 Task: Add a condition where "Status category is not Open" in unsolved tickets in your groups.
Action: Mouse moved to (394, 307)
Screenshot: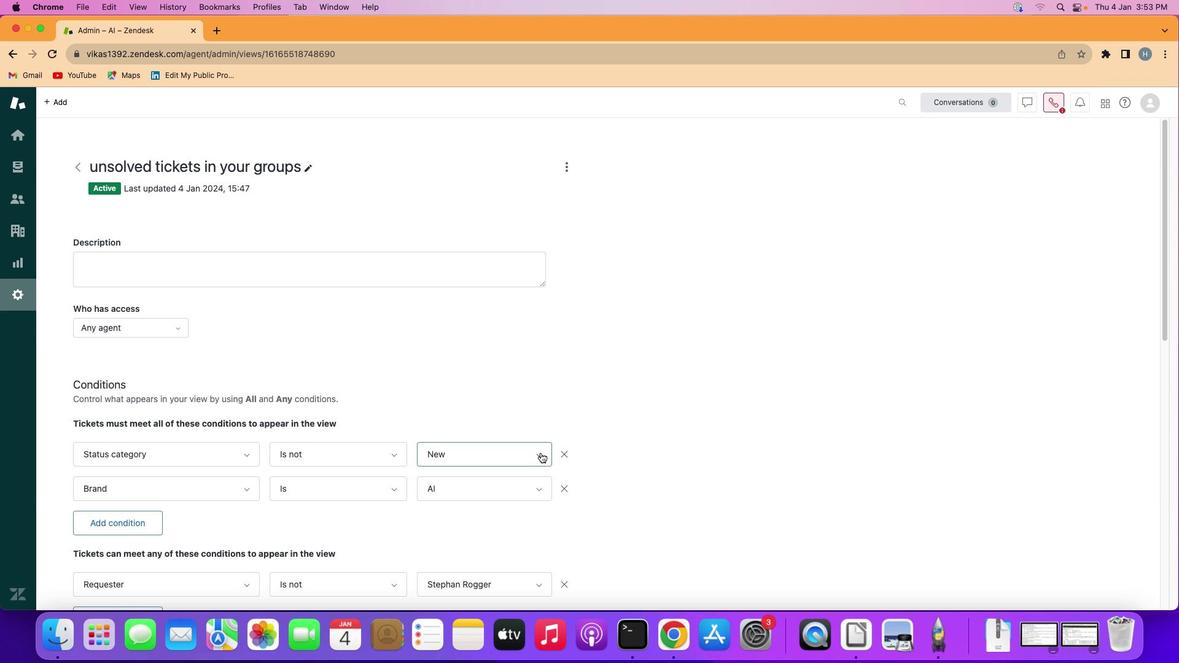 
Action: Mouse pressed left at (394, 307)
Screenshot: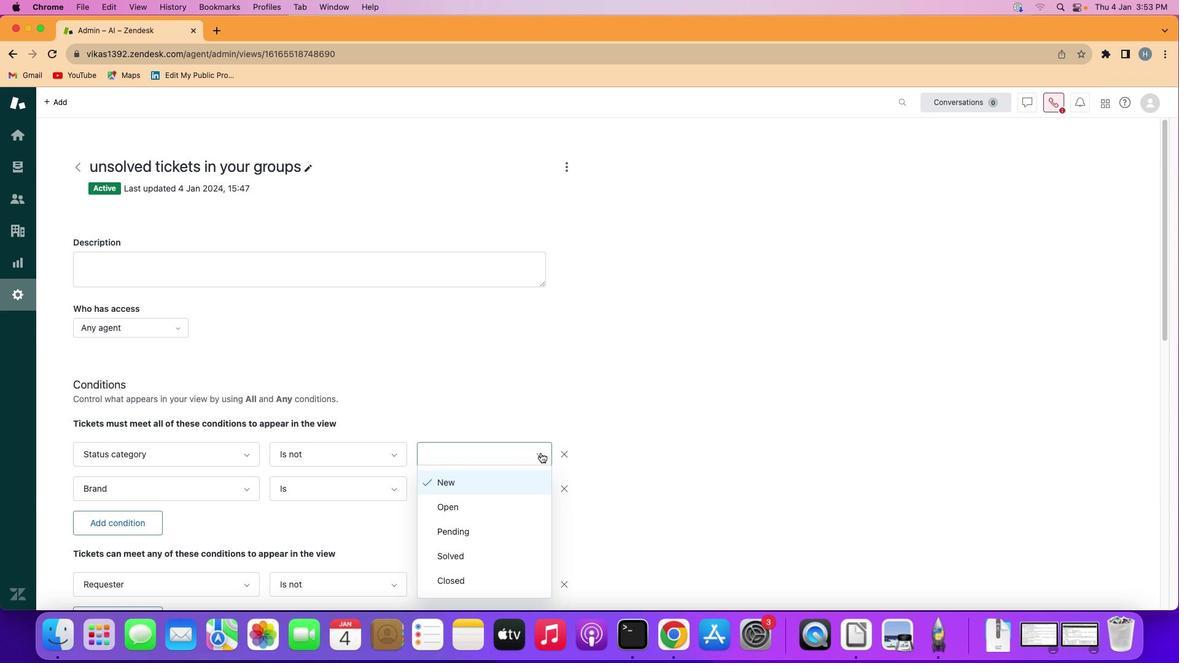 
Action: Mouse moved to (360, 363)
Screenshot: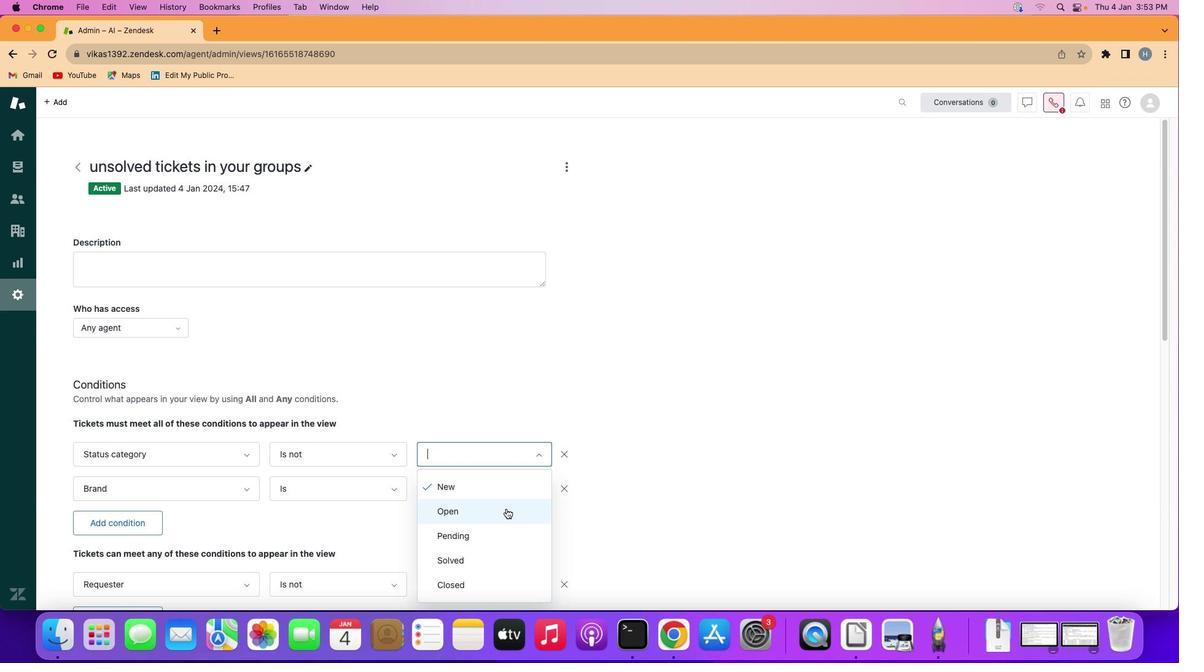 
Action: Mouse pressed left at (360, 363)
Screenshot: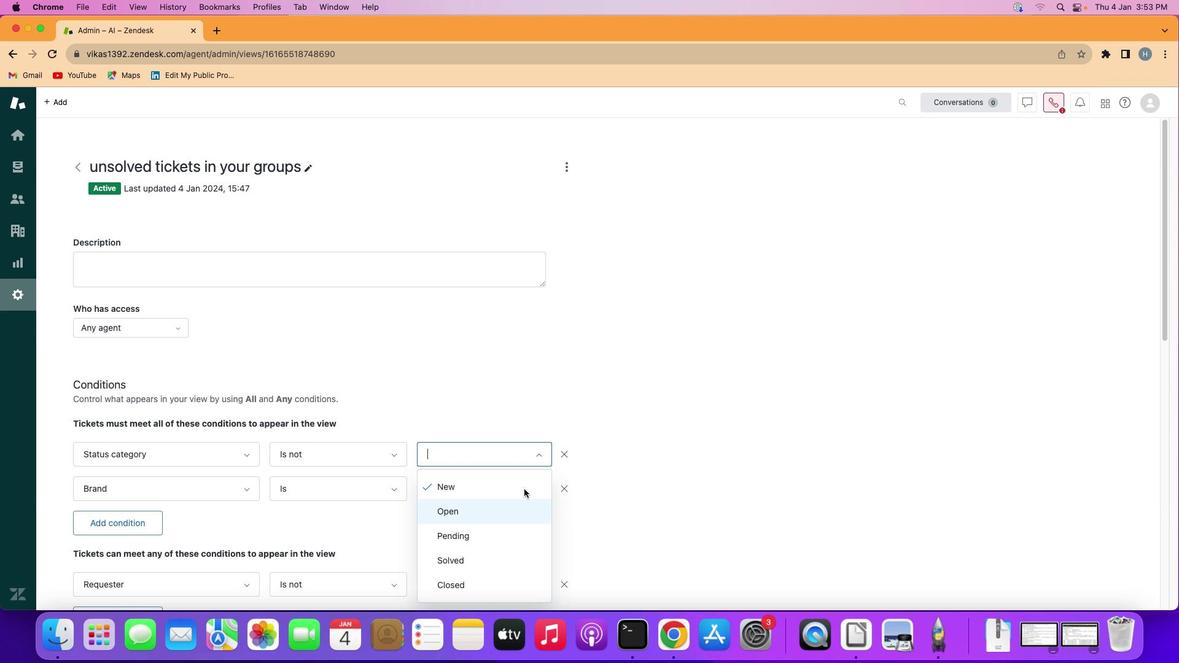 
Action: Mouse moved to (448, 297)
Screenshot: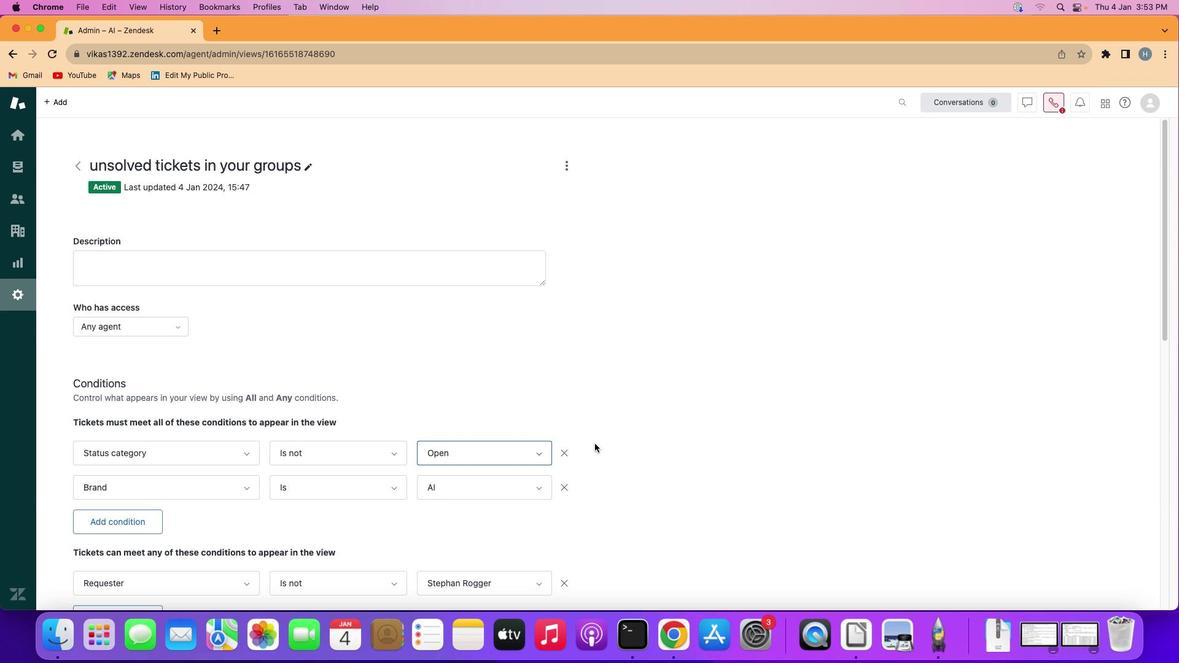 
Action: Mouse scrolled (448, 297) with delta (-144, -145)
Screenshot: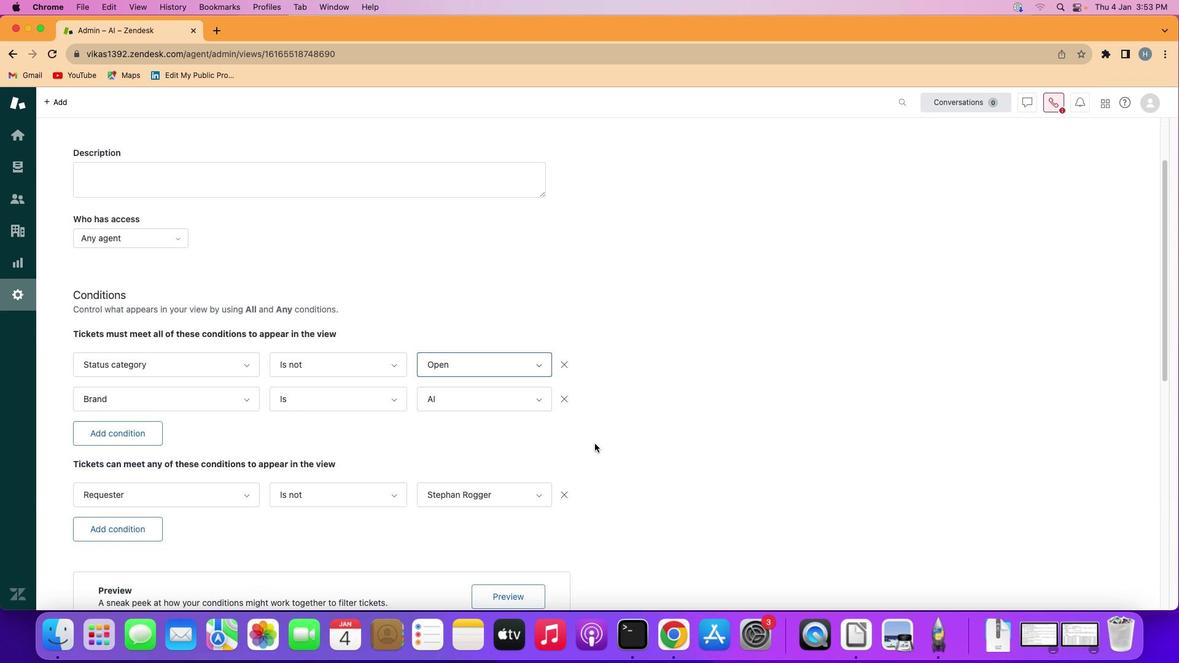 
Action: Mouse scrolled (448, 297) with delta (-144, -143)
Screenshot: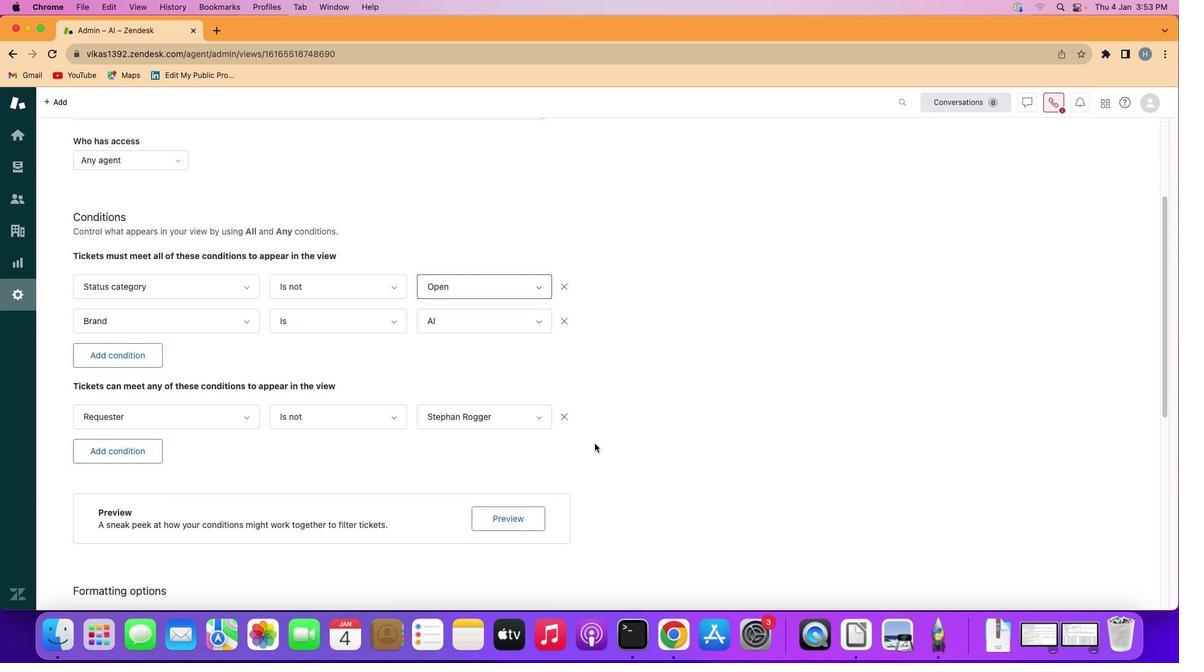
Action: Mouse scrolled (448, 297) with delta (-144, -146)
Screenshot: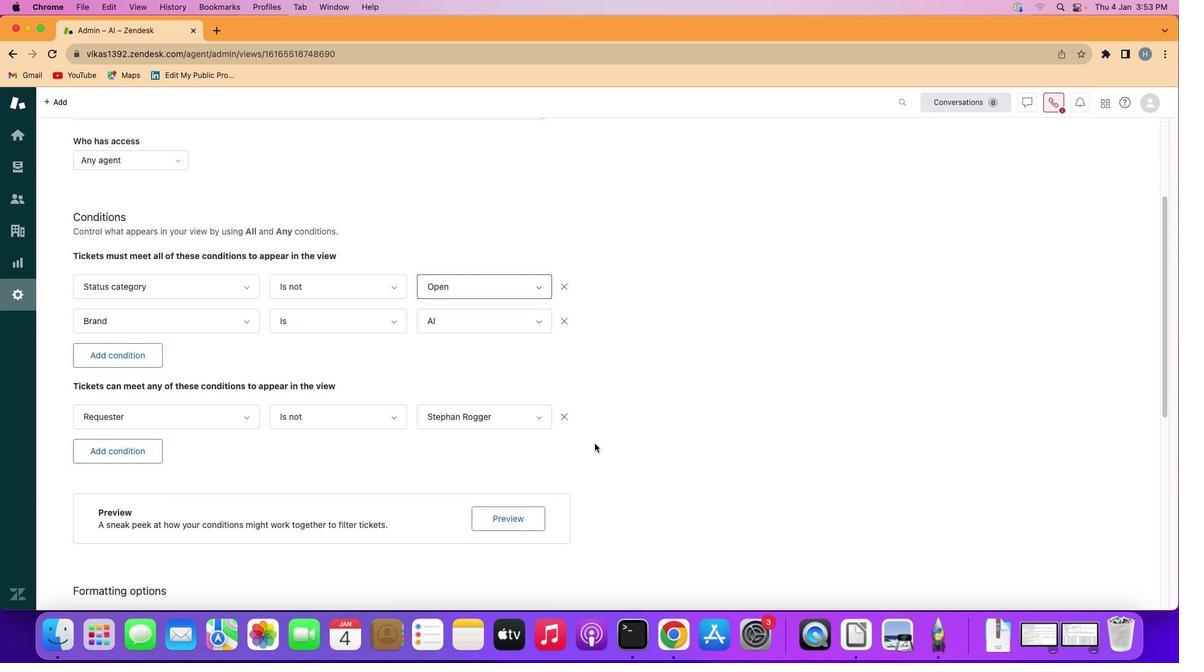 
Action: Mouse scrolled (448, 297) with delta (-144, -146)
Screenshot: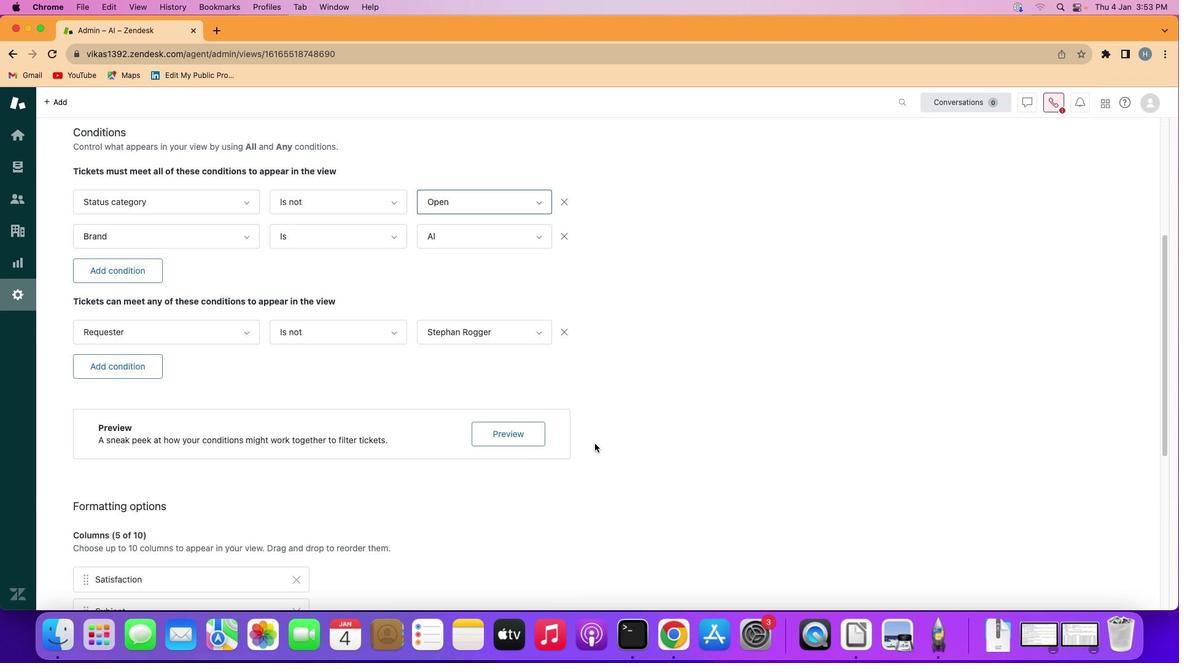 
Action: Mouse scrolled (448, 297) with delta (-144, -147)
Screenshot: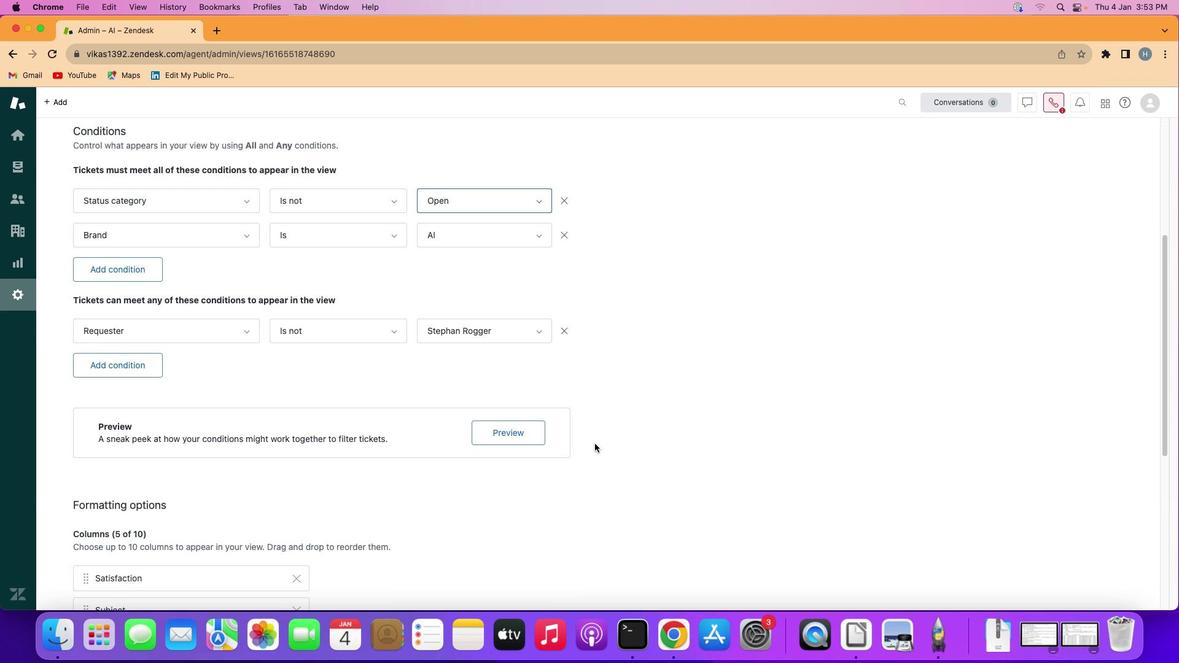 
Action: Mouse scrolled (448, 297) with delta (-144, -145)
Screenshot: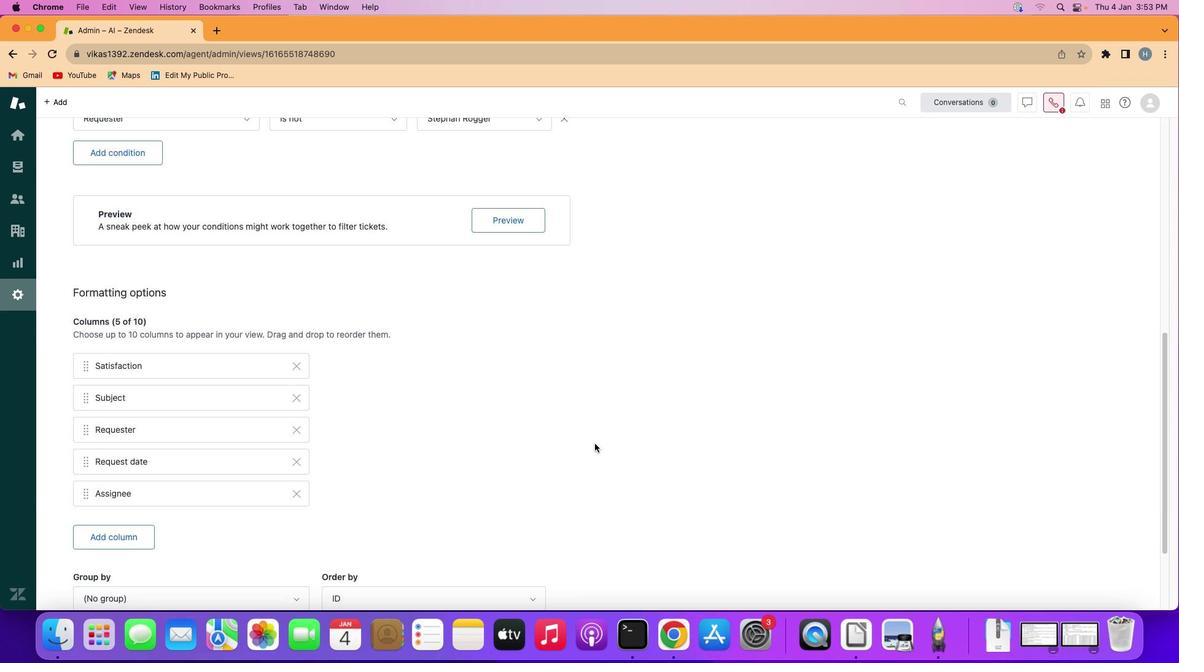 
Action: Mouse scrolled (448, 297) with delta (-144, -145)
Screenshot: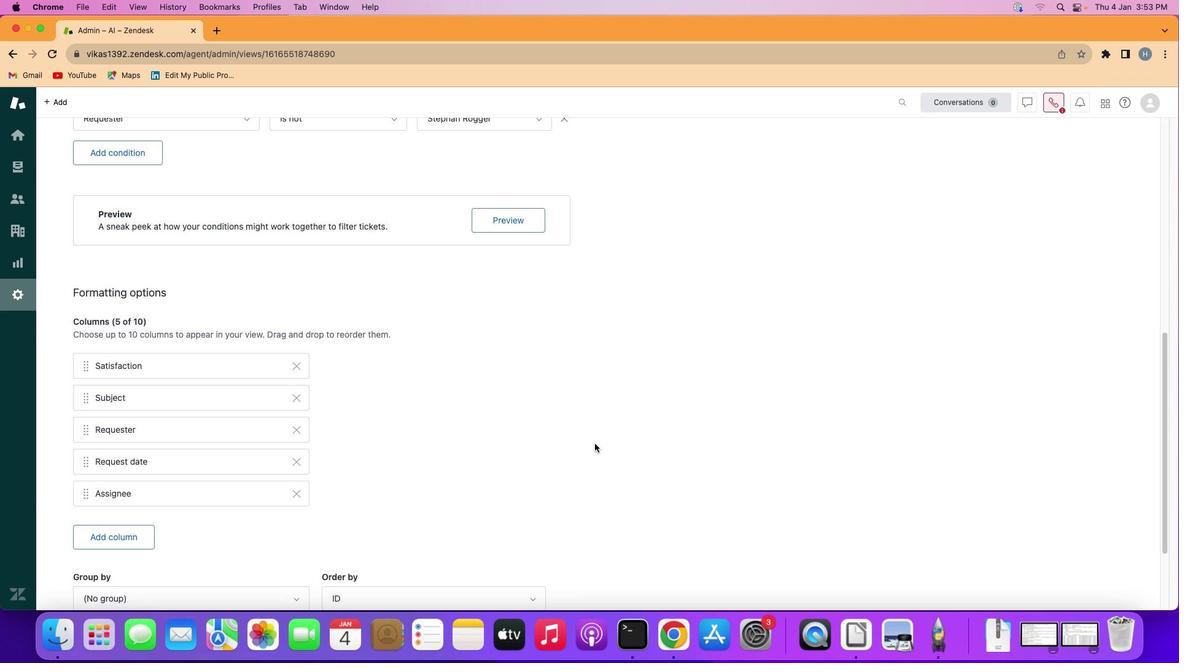 
Action: Mouse scrolled (448, 297) with delta (-144, -146)
Screenshot: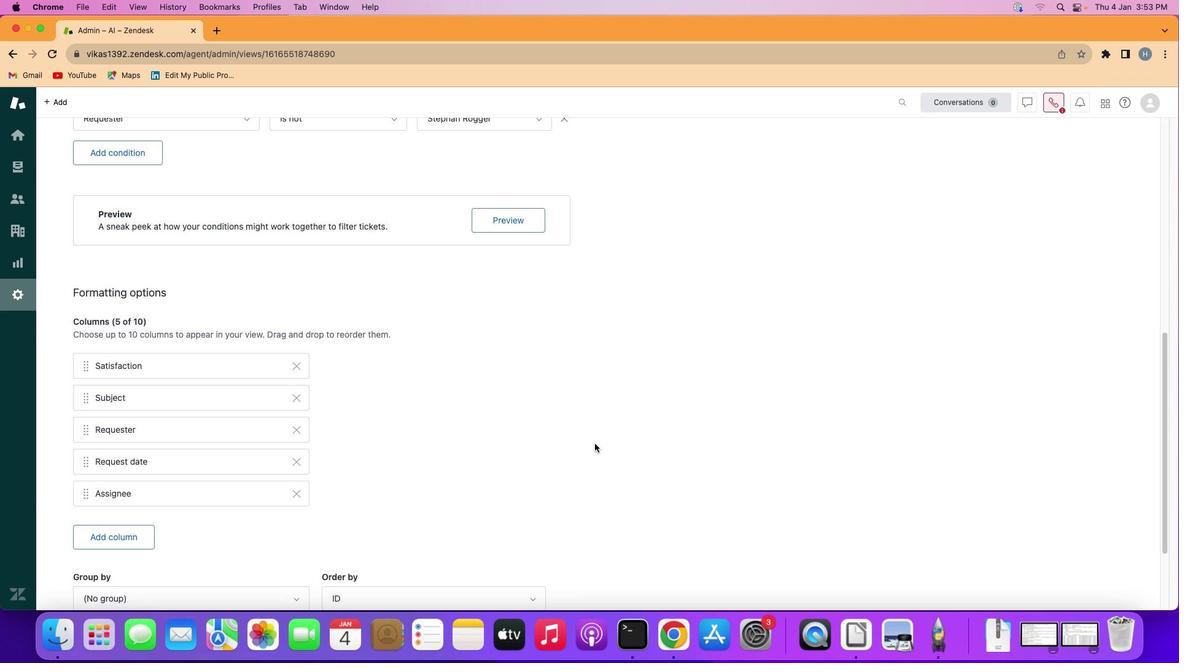 
Action: Mouse scrolled (448, 297) with delta (-144, -148)
Screenshot: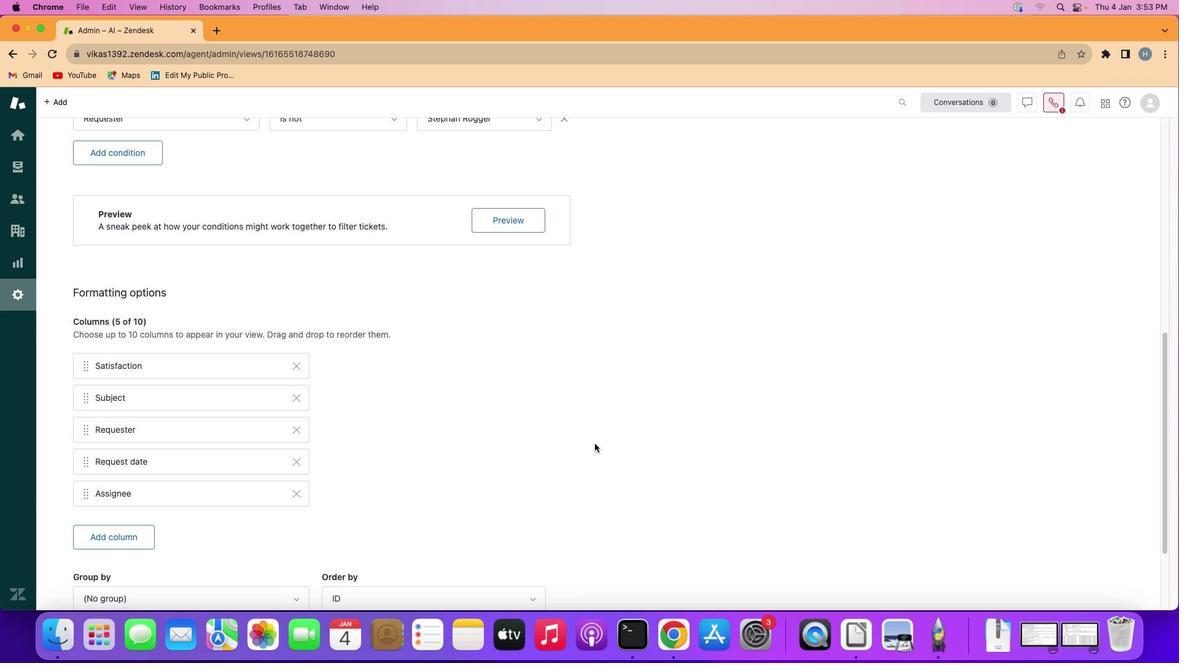 
Action: Mouse scrolled (448, 297) with delta (-144, -144)
Screenshot: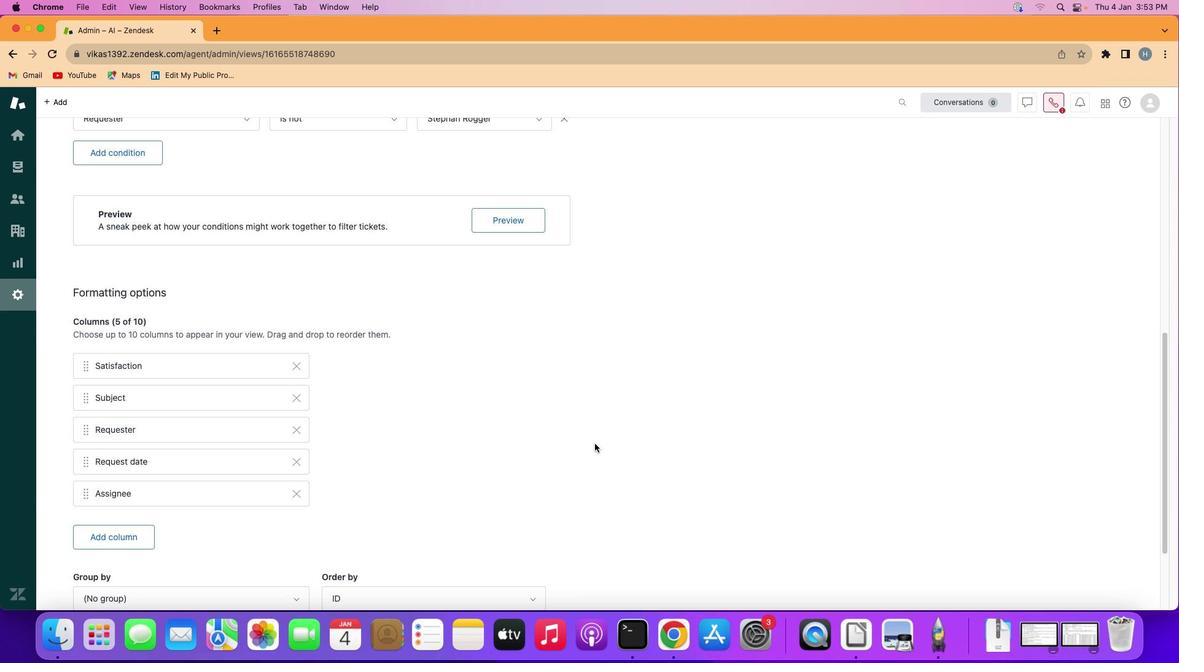 
Action: Mouse scrolled (448, 297) with delta (-144, -145)
Screenshot: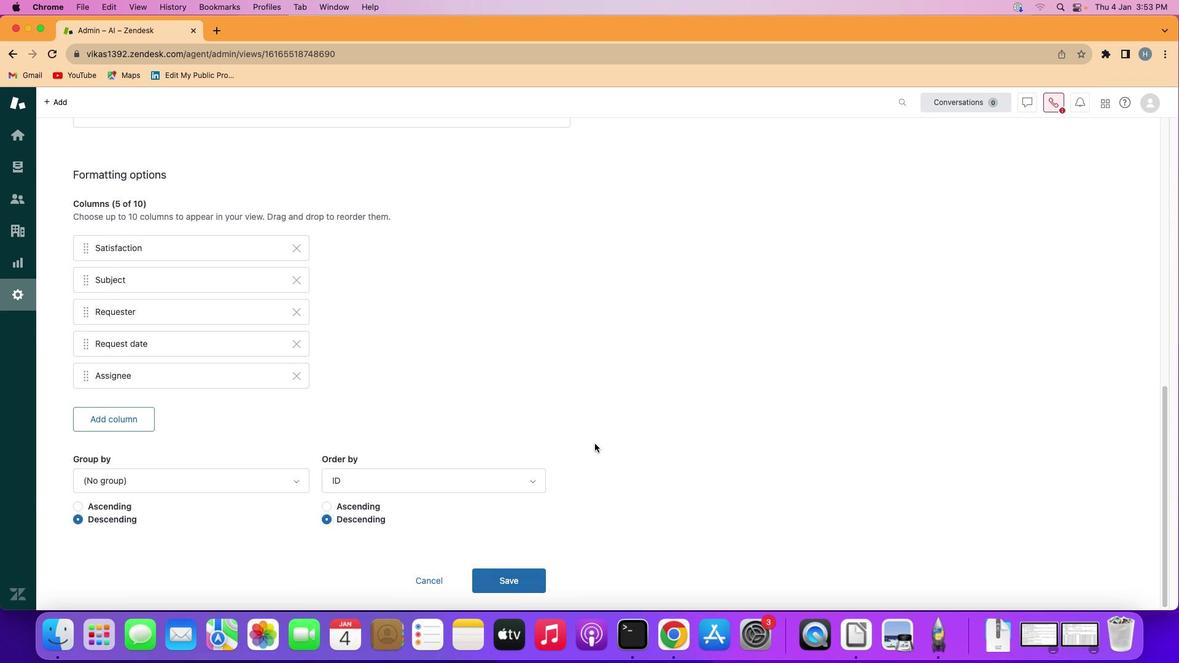 
Action: Mouse scrolled (448, 297) with delta (-144, -145)
Screenshot: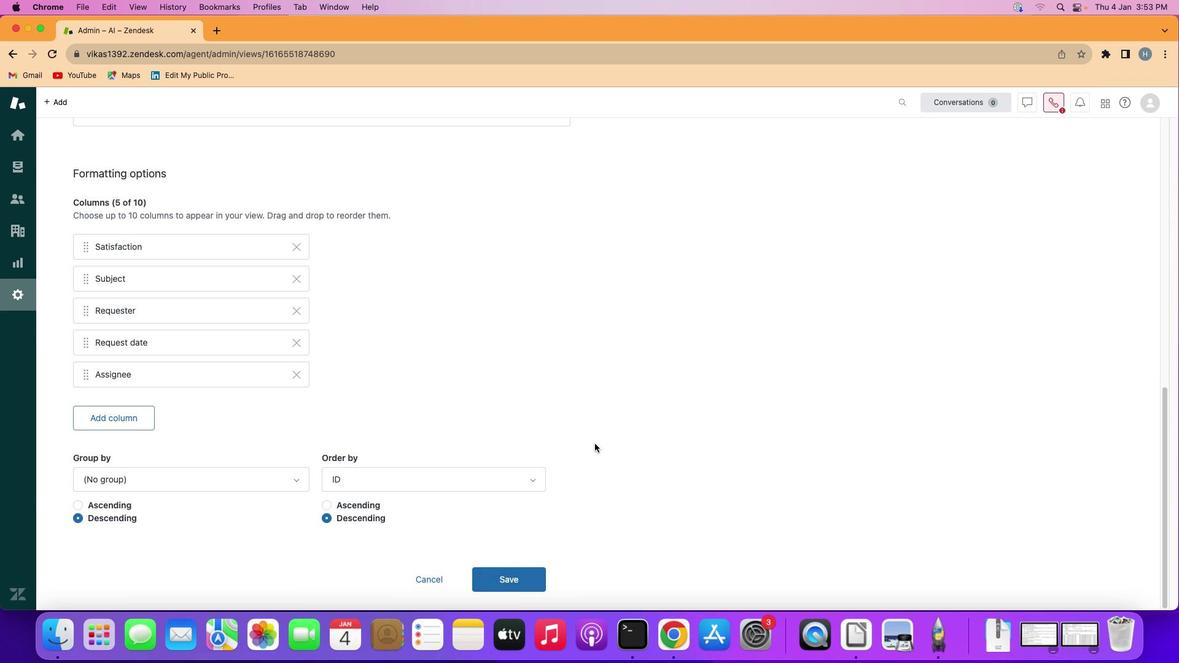 
Action: Mouse scrolled (448, 297) with delta (-144, -146)
Screenshot: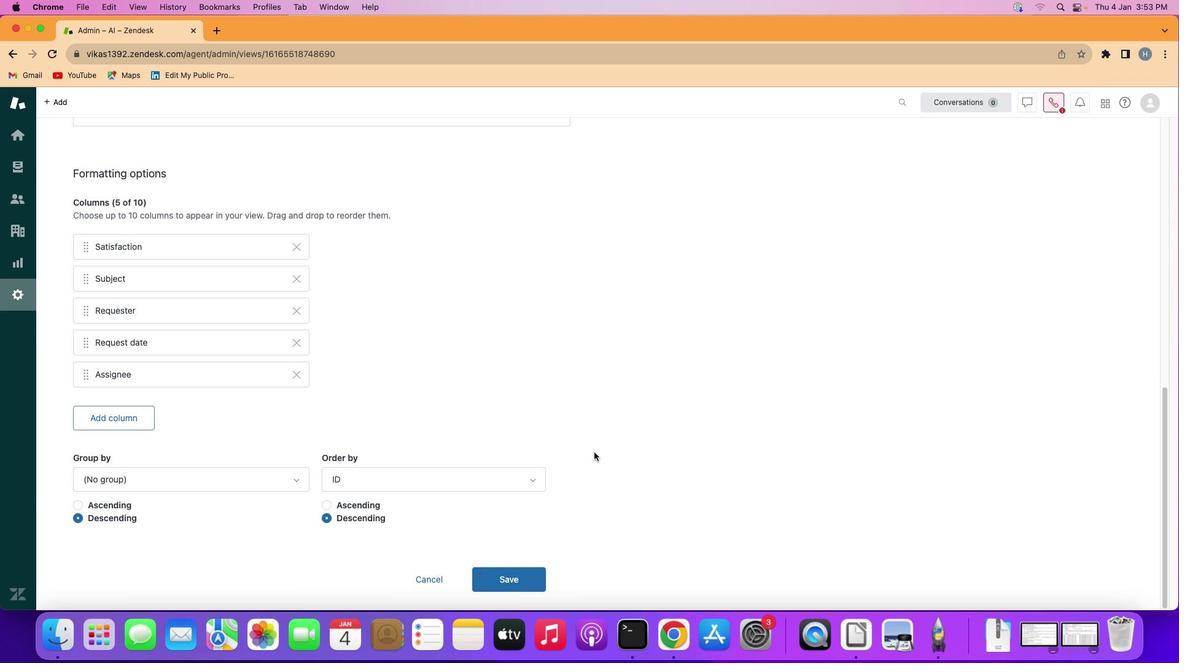 
Action: Mouse scrolled (448, 297) with delta (-144, -148)
Screenshot: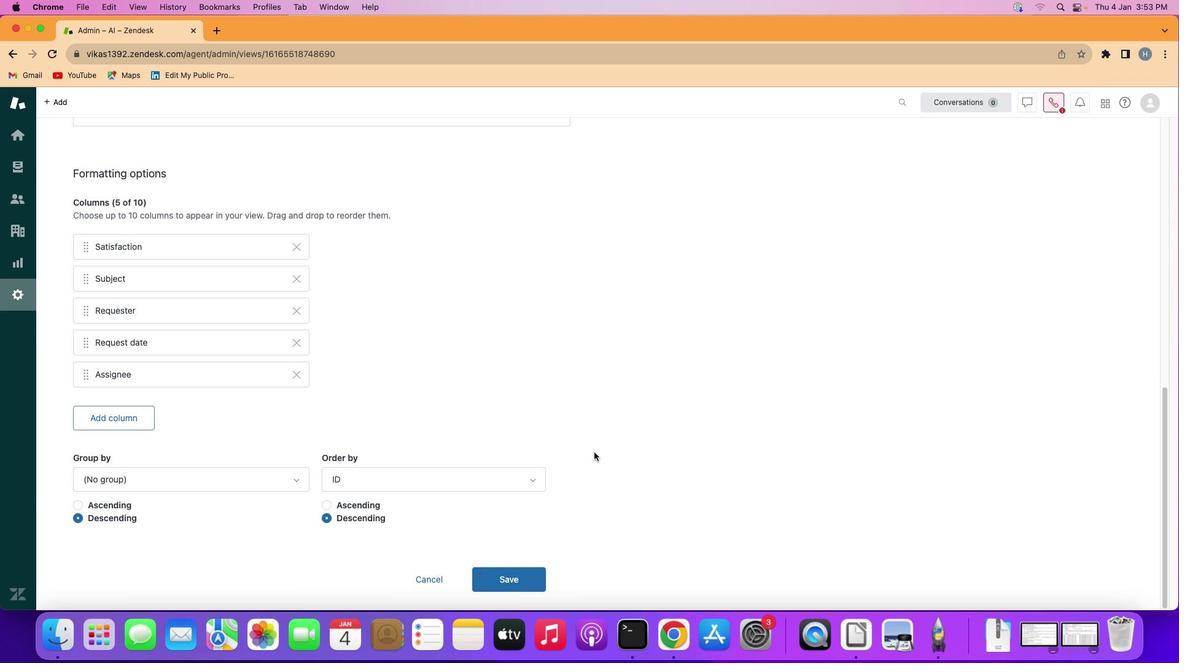 
Action: Mouse scrolled (448, 297) with delta (-144, -148)
Screenshot: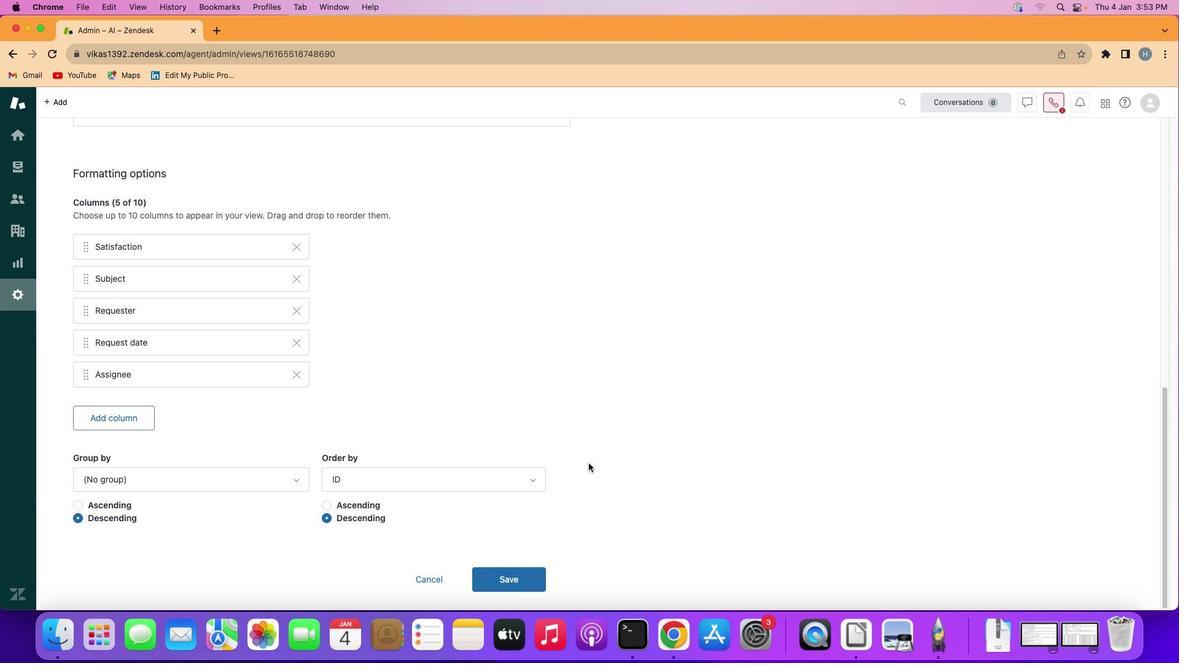 
Action: Mouse scrolled (448, 297) with delta (-144, -148)
Screenshot: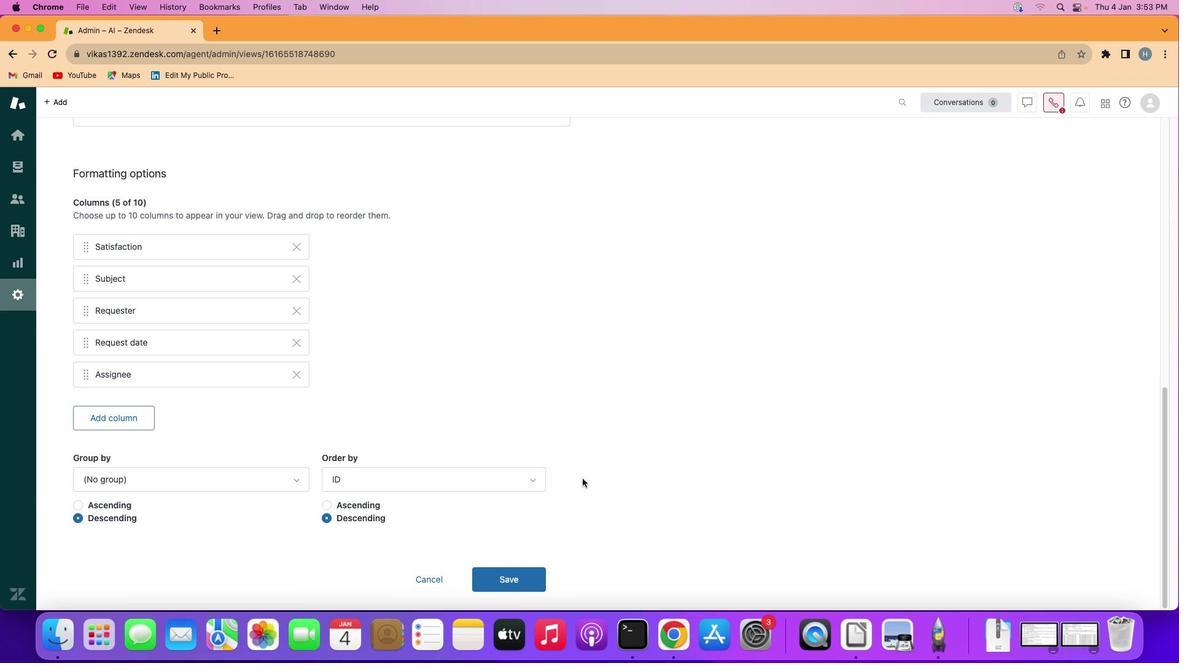 
Action: Mouse moved to (369, 430)
Screenshot: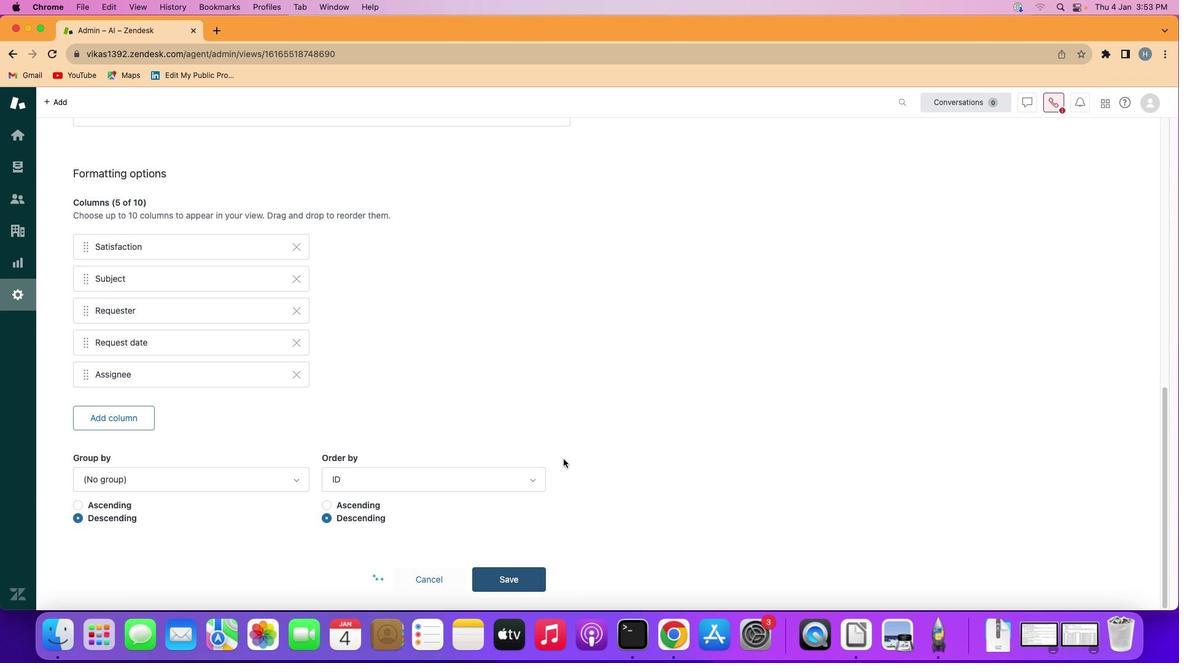 
Action: Mouse pressed left at (369, 430)
Screenshot: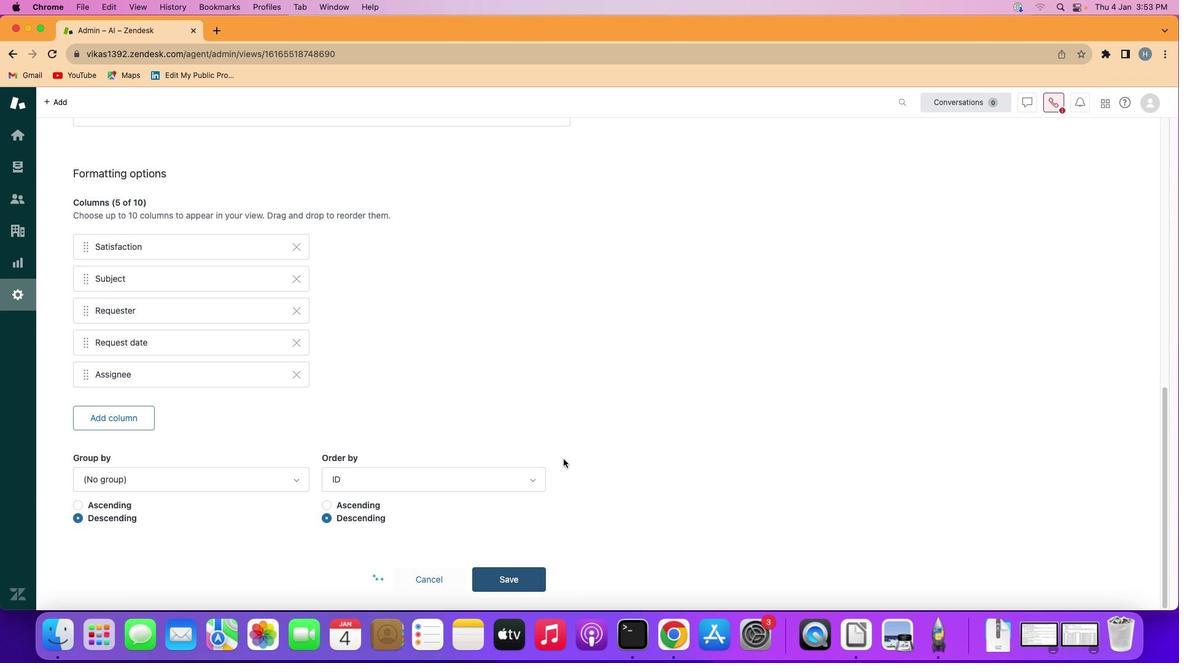 
Action: Mouse moved to (434, 234)
Screenshot: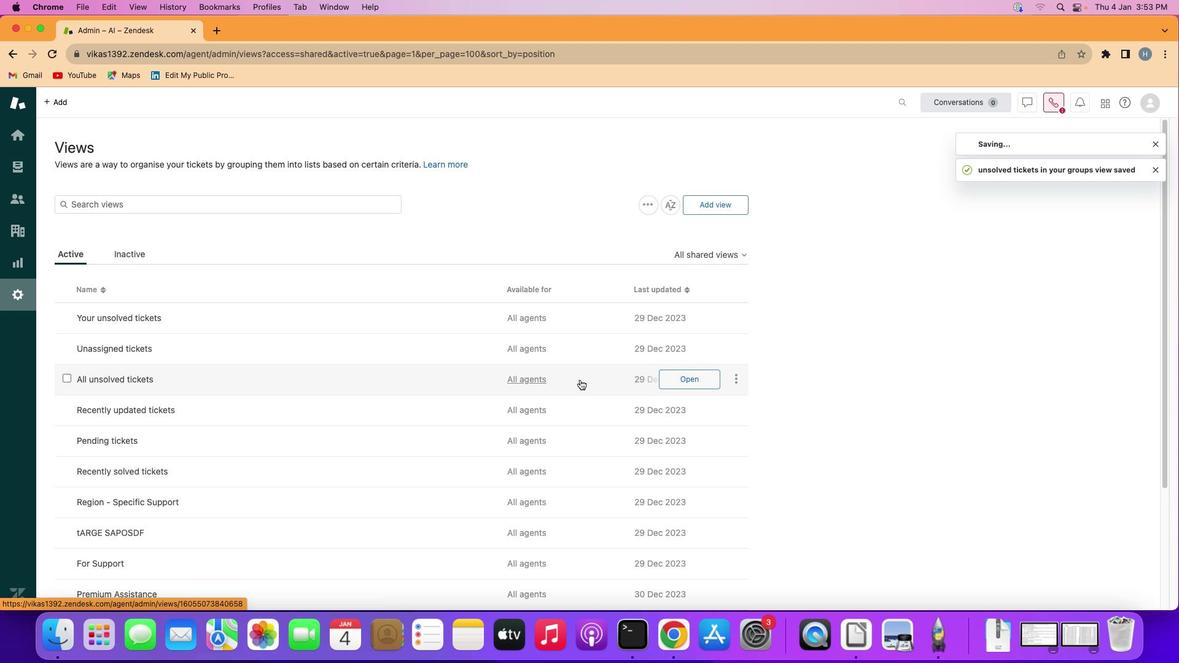 
